 Task: Delete template from list.
Action: Mouse moved to (620, 245)
Screenshot: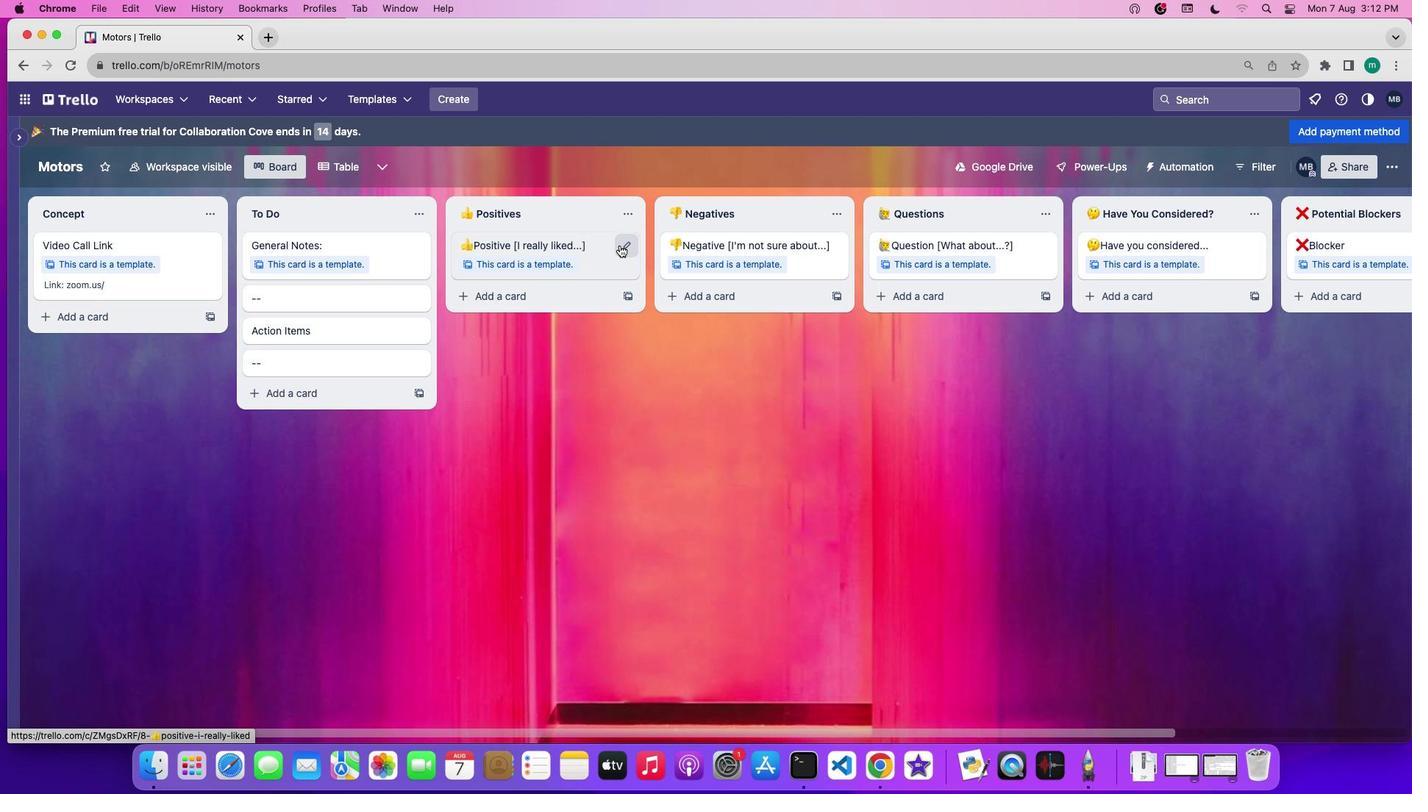 
Action: Mouse pressed left at (620, 245)
Screenshot: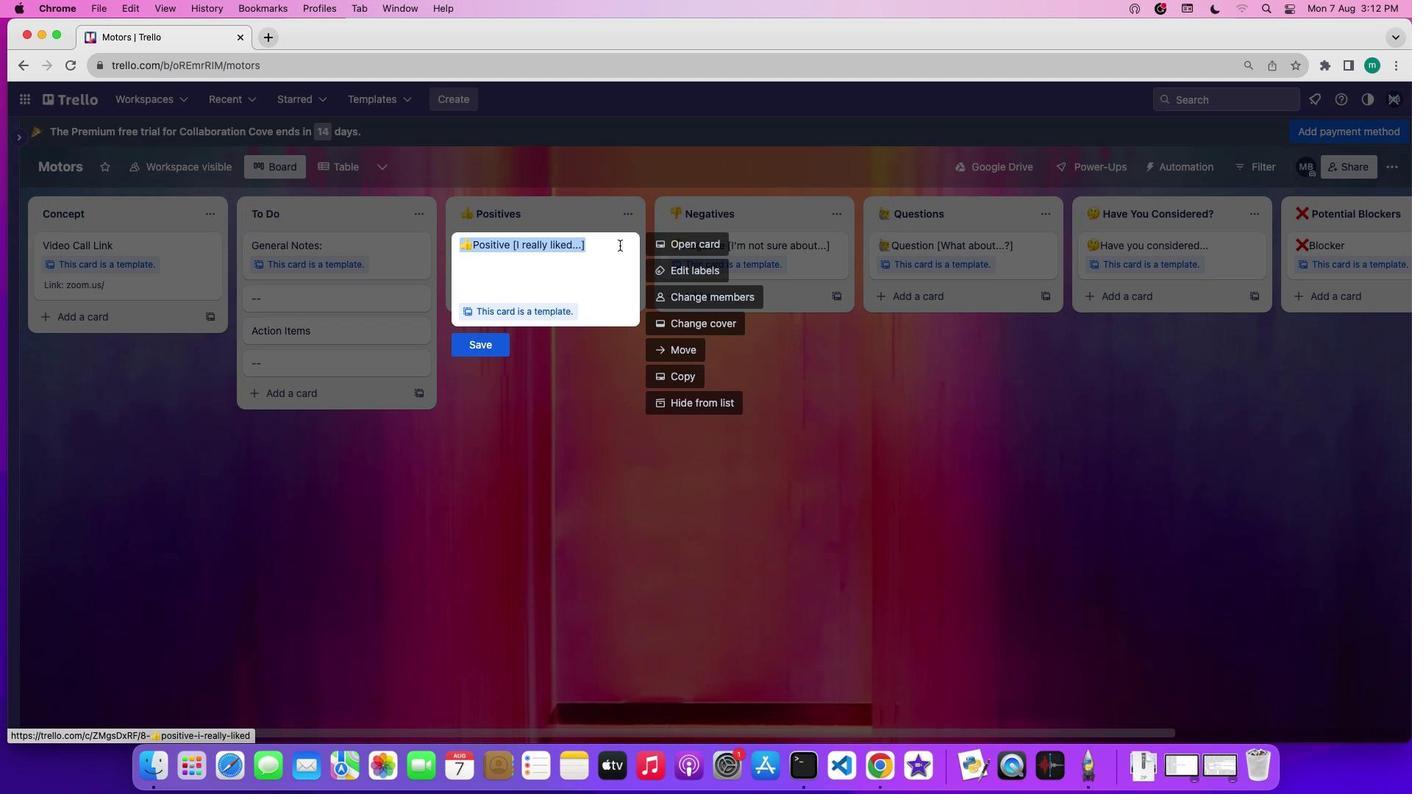
Action: Mouse moved to (714, 245)
Screenshot: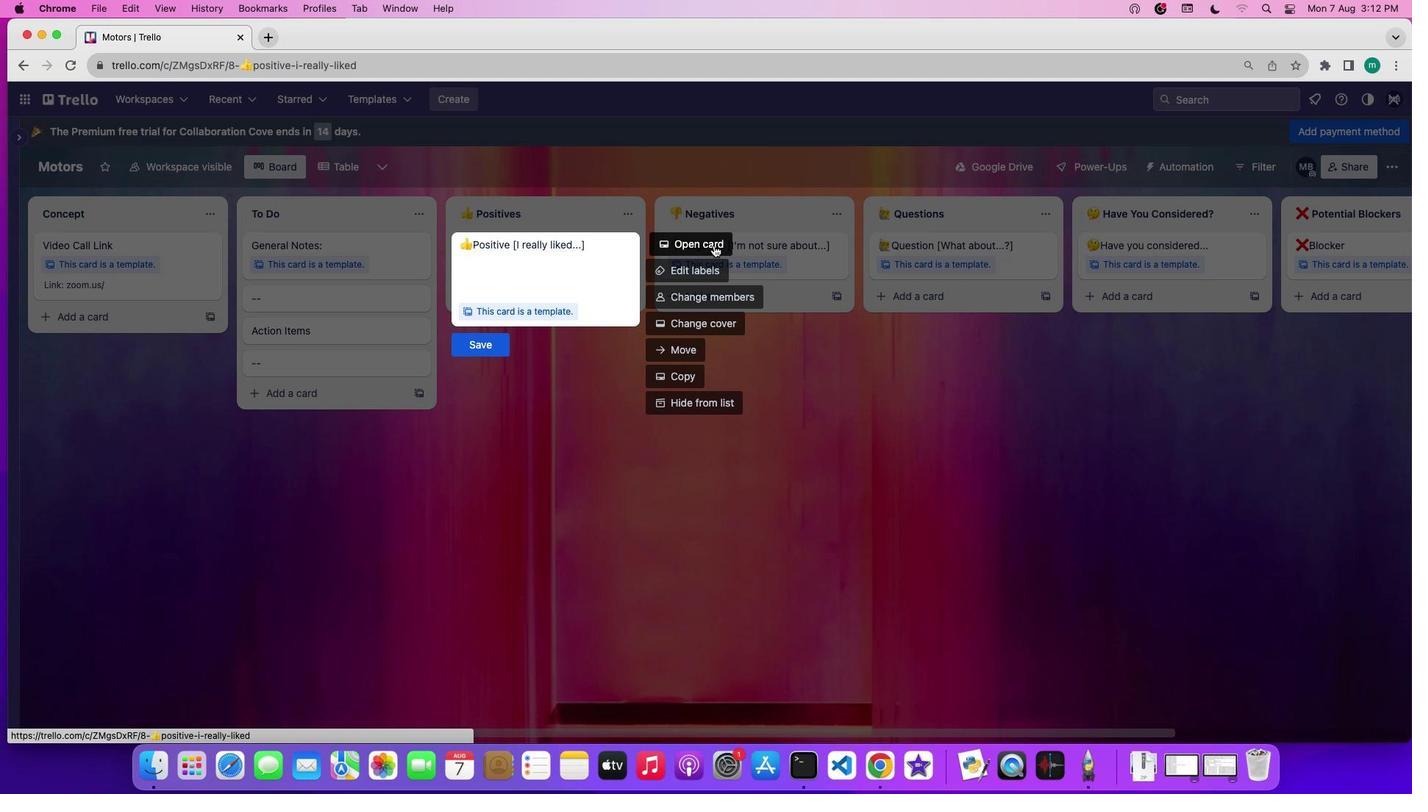 
Action: Mouse pressed left at (714, 245)
Screenshot: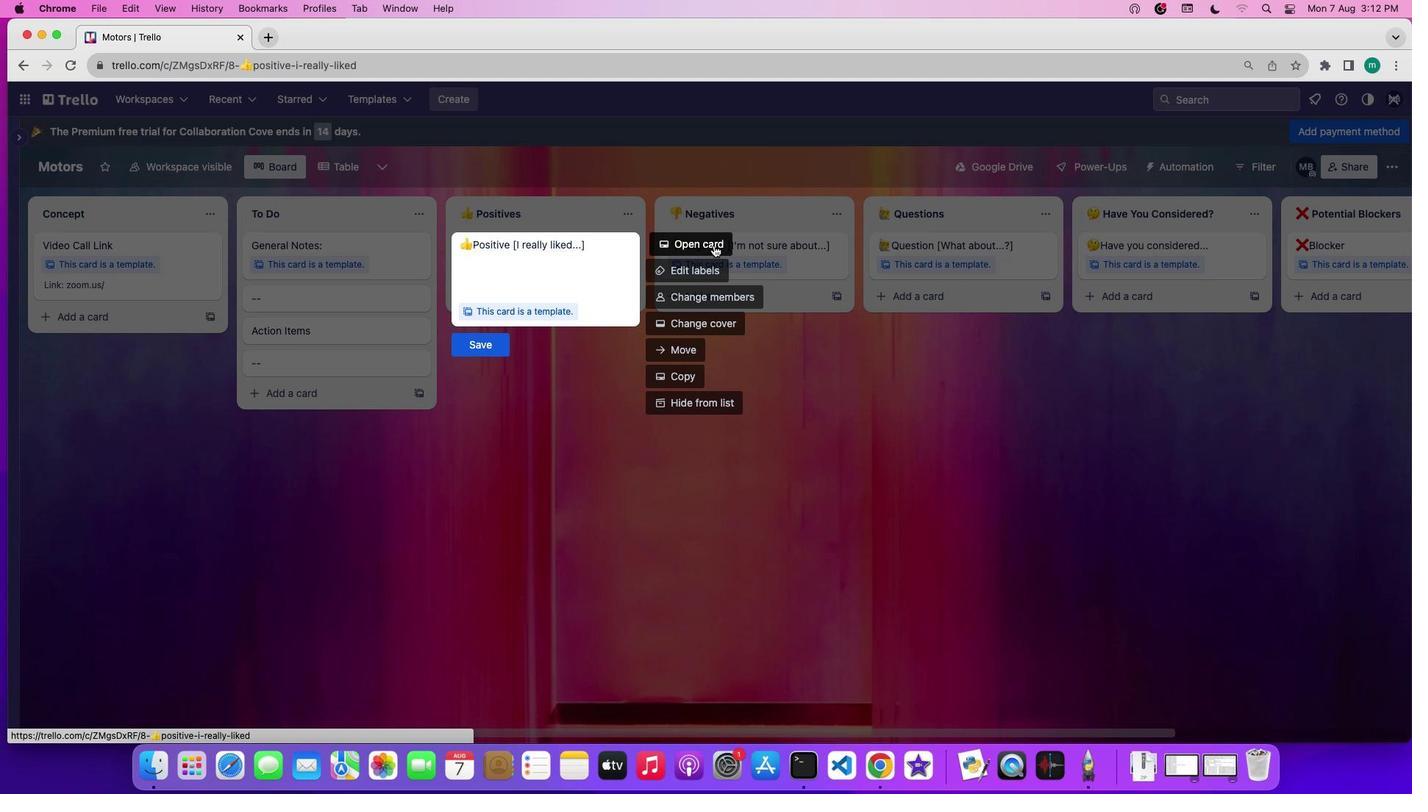 
Action: Mouse moved to (942, 669)
Screenshot: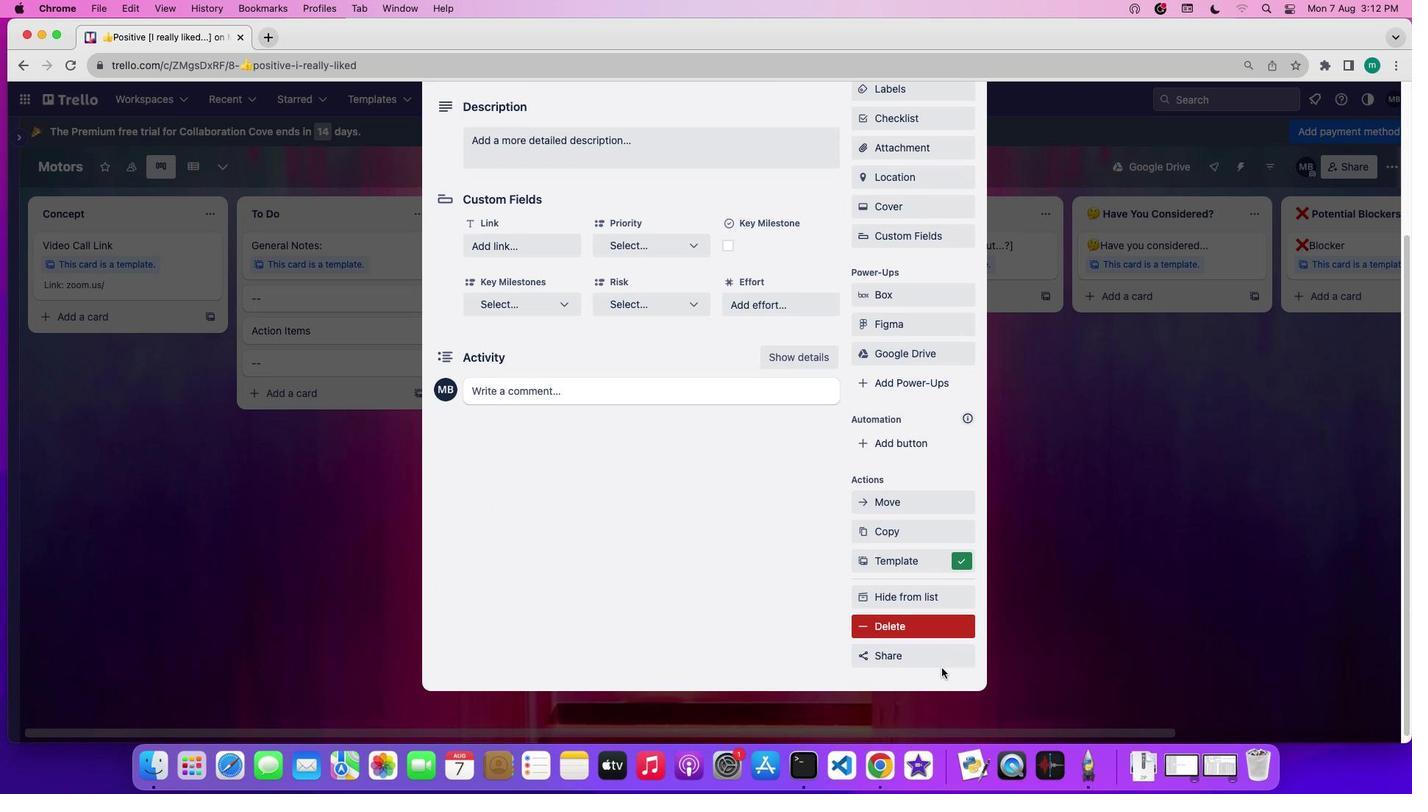 
Action: Mouse scrolled (942, 669) with delta (0, 0)
Screenshot: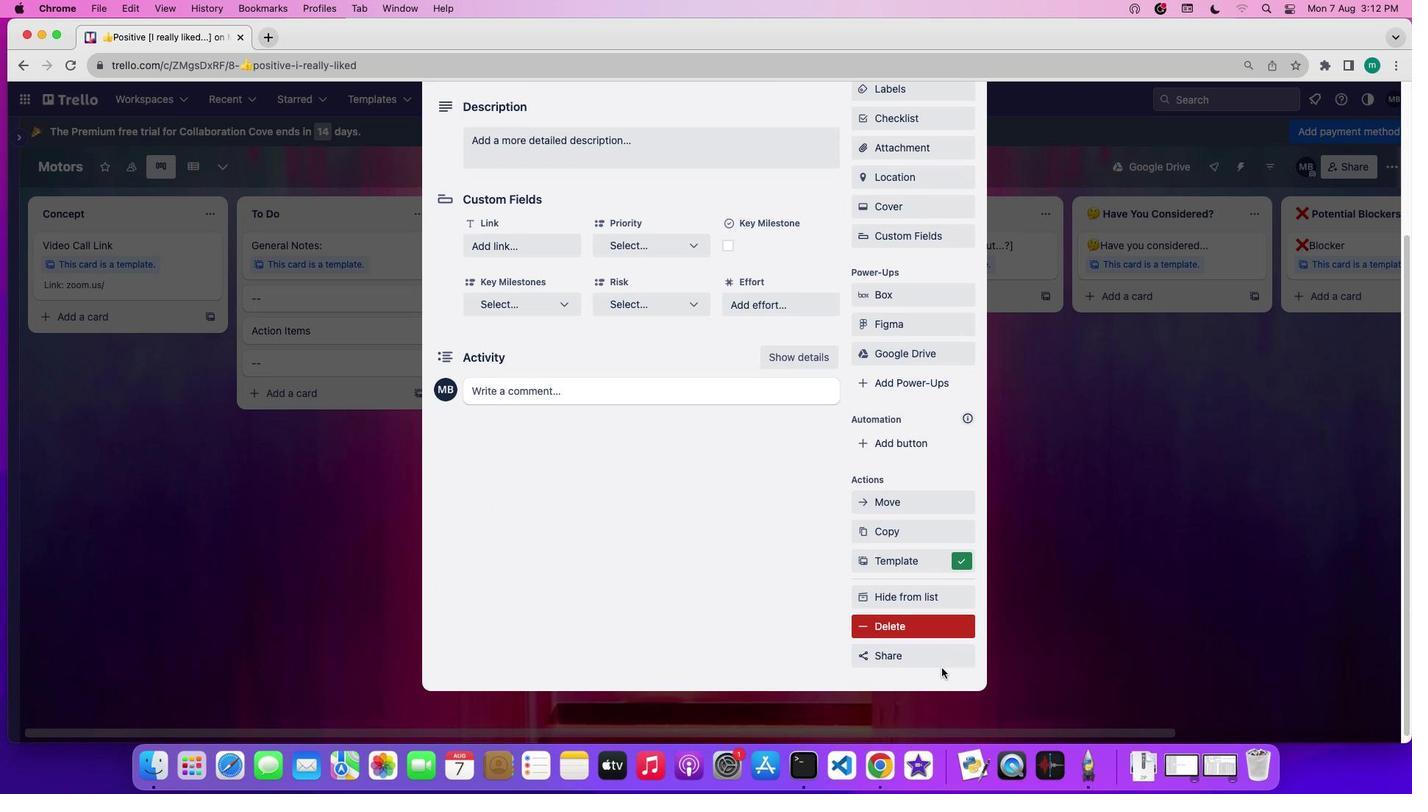 
Action: Mouse moved to (942, 669)
Screenshot: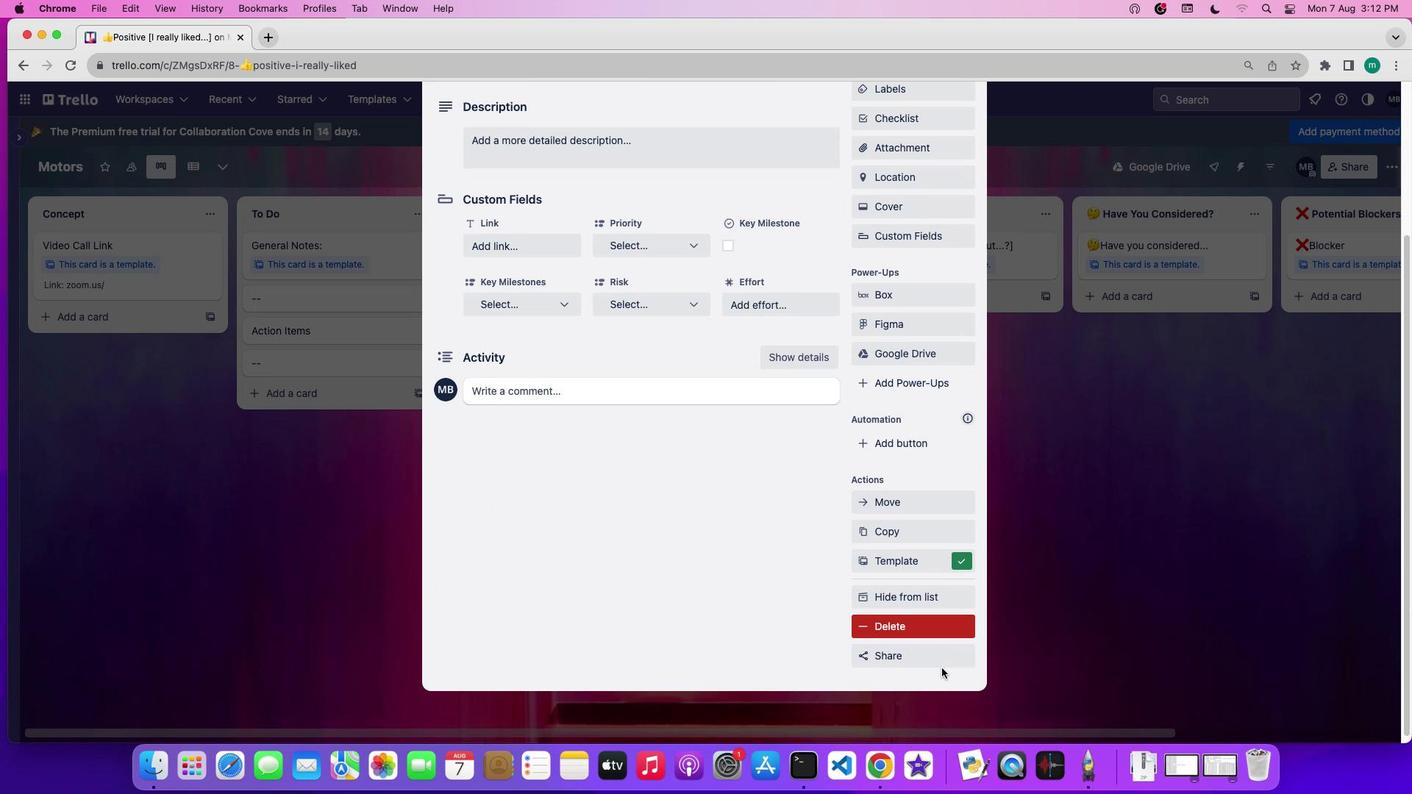 
Action: Mouse scrolled (942, 669) with delta (0, 0)
Screenshot: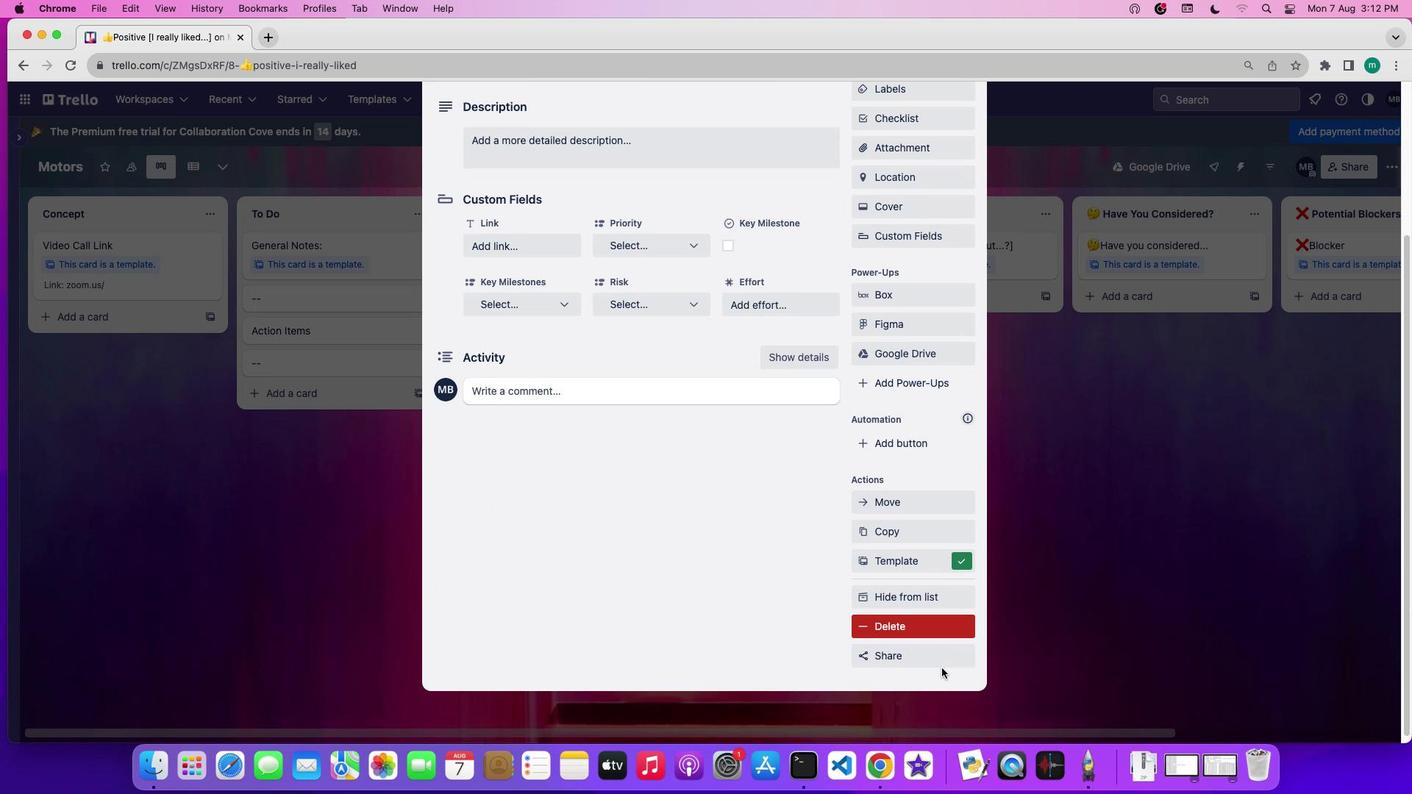 
Action: Mouse moved to (942, 668)
Screenshot: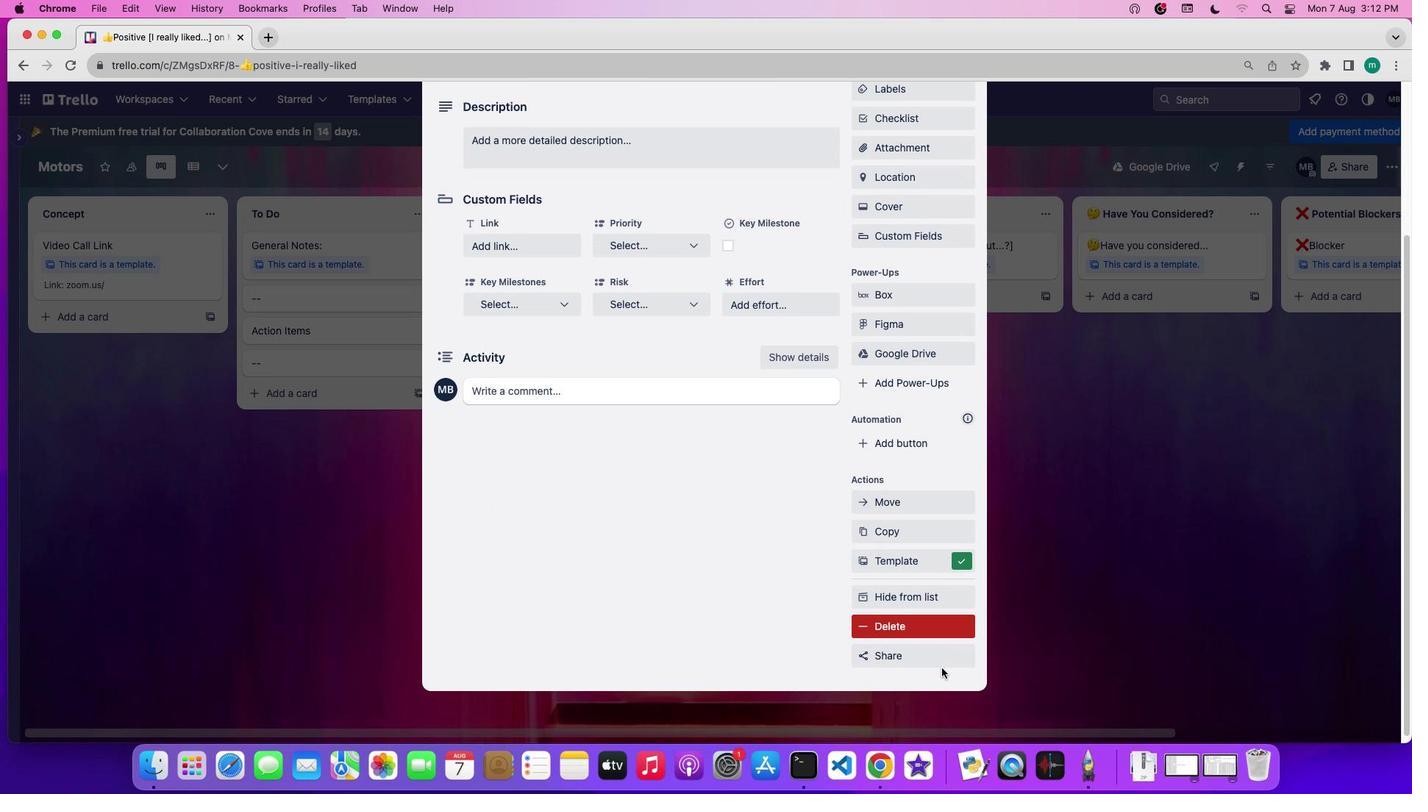 
Action: Mouse scrolled (942, 668) with delta (0, -1)
Screenshot: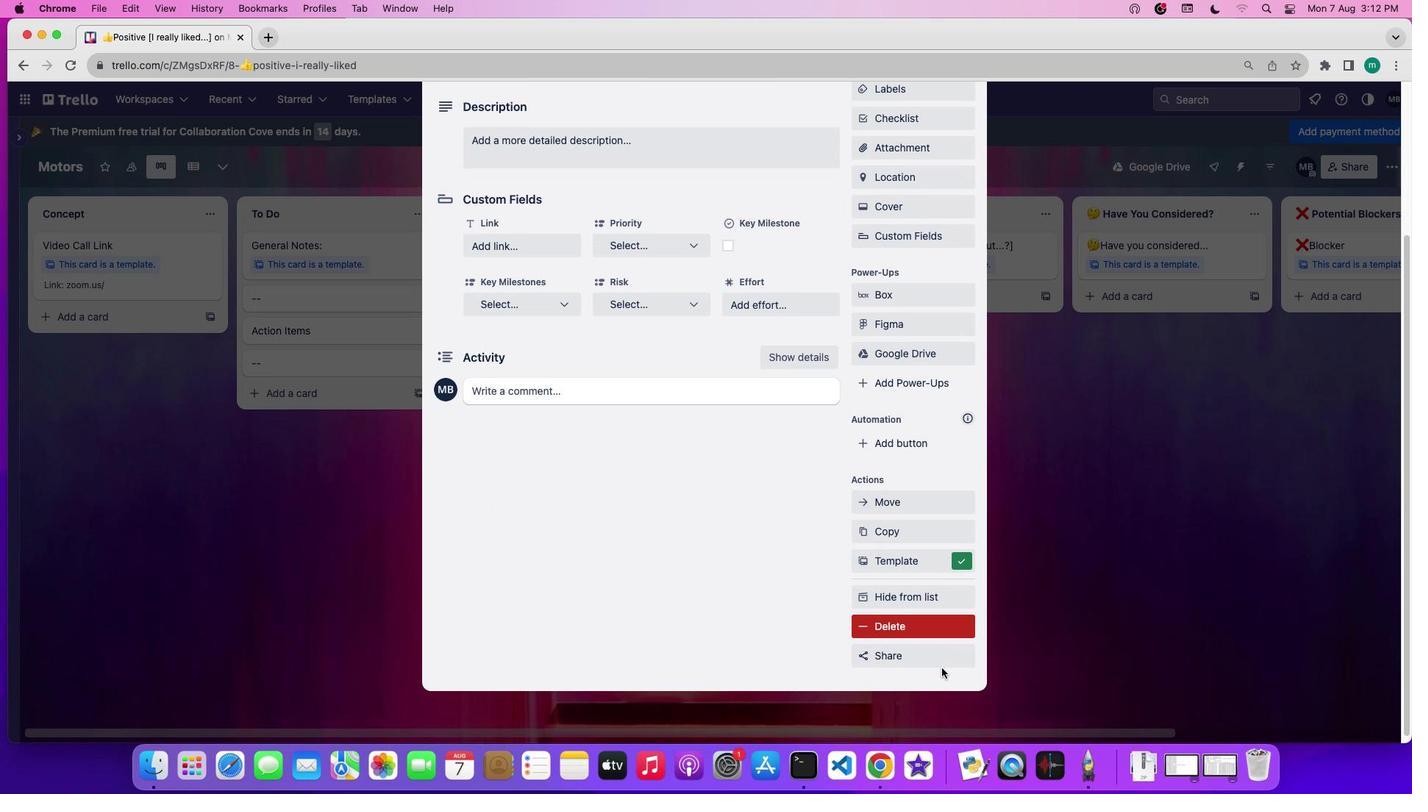 
Action: Mouse scrolled (942, 668) with delta (0, -2)
Screenshot: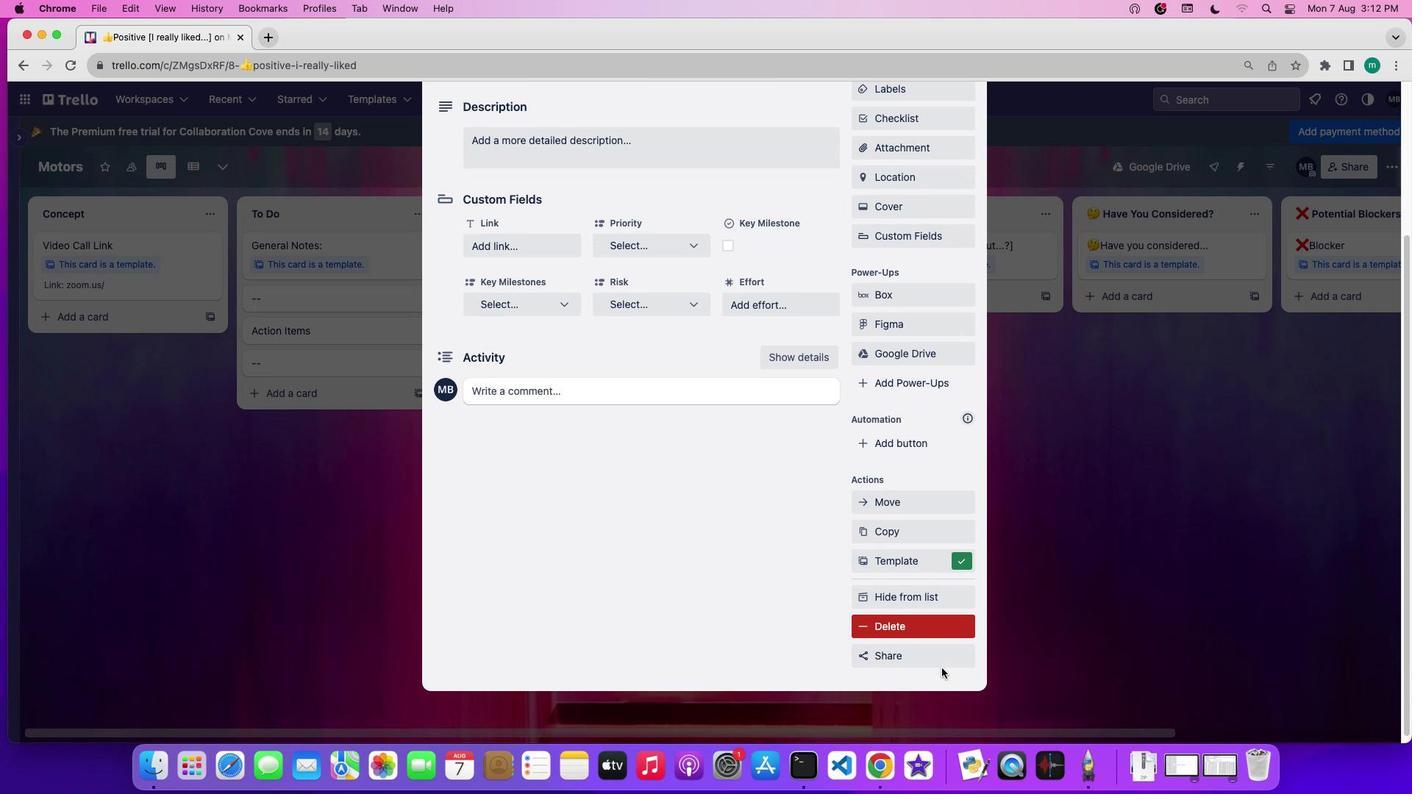 
Action: Mouse moved to (935, 628)
Screenshot: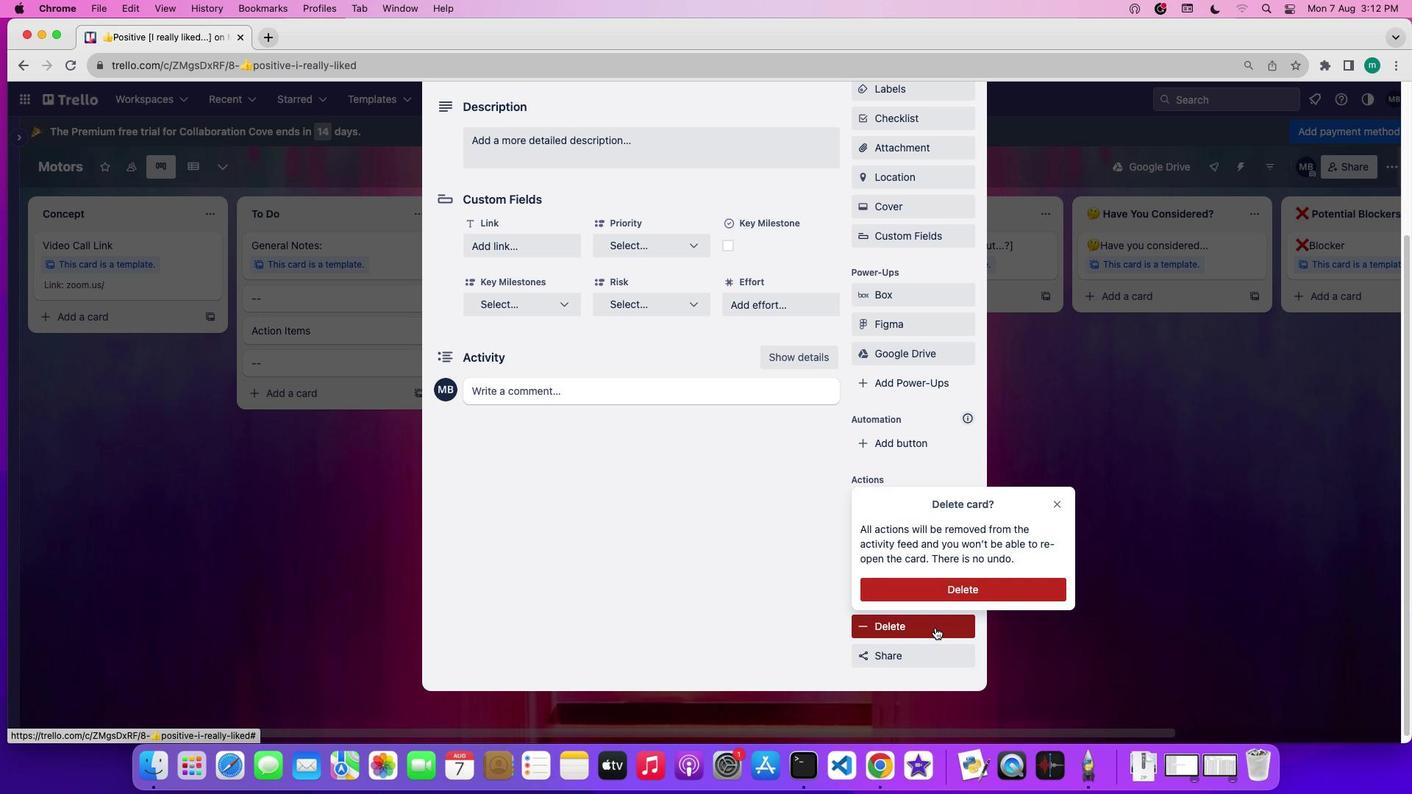 
Action: Mouse pressed left at (935, 628)
Screenshot: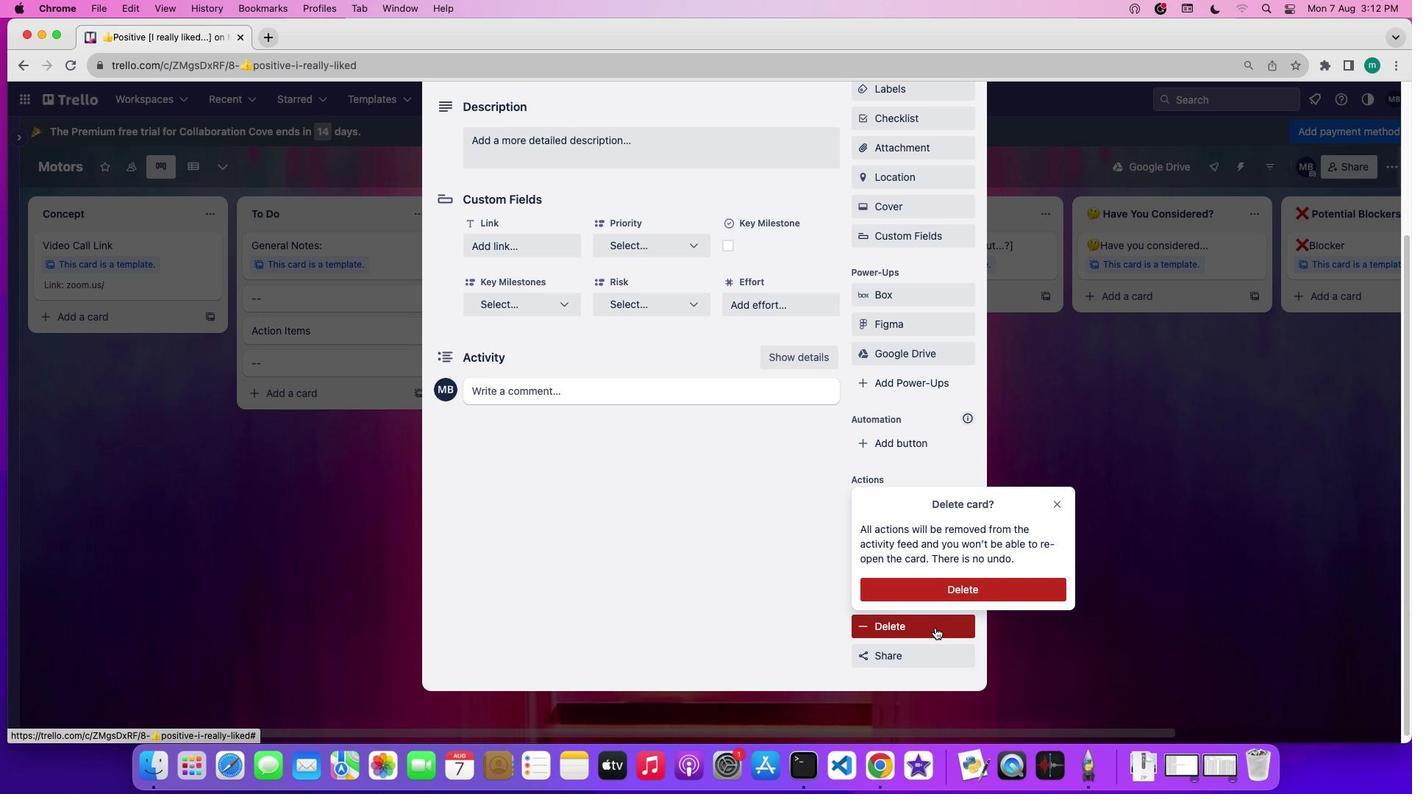 
Action: Mouse moved to (943, 584)
Screenshot: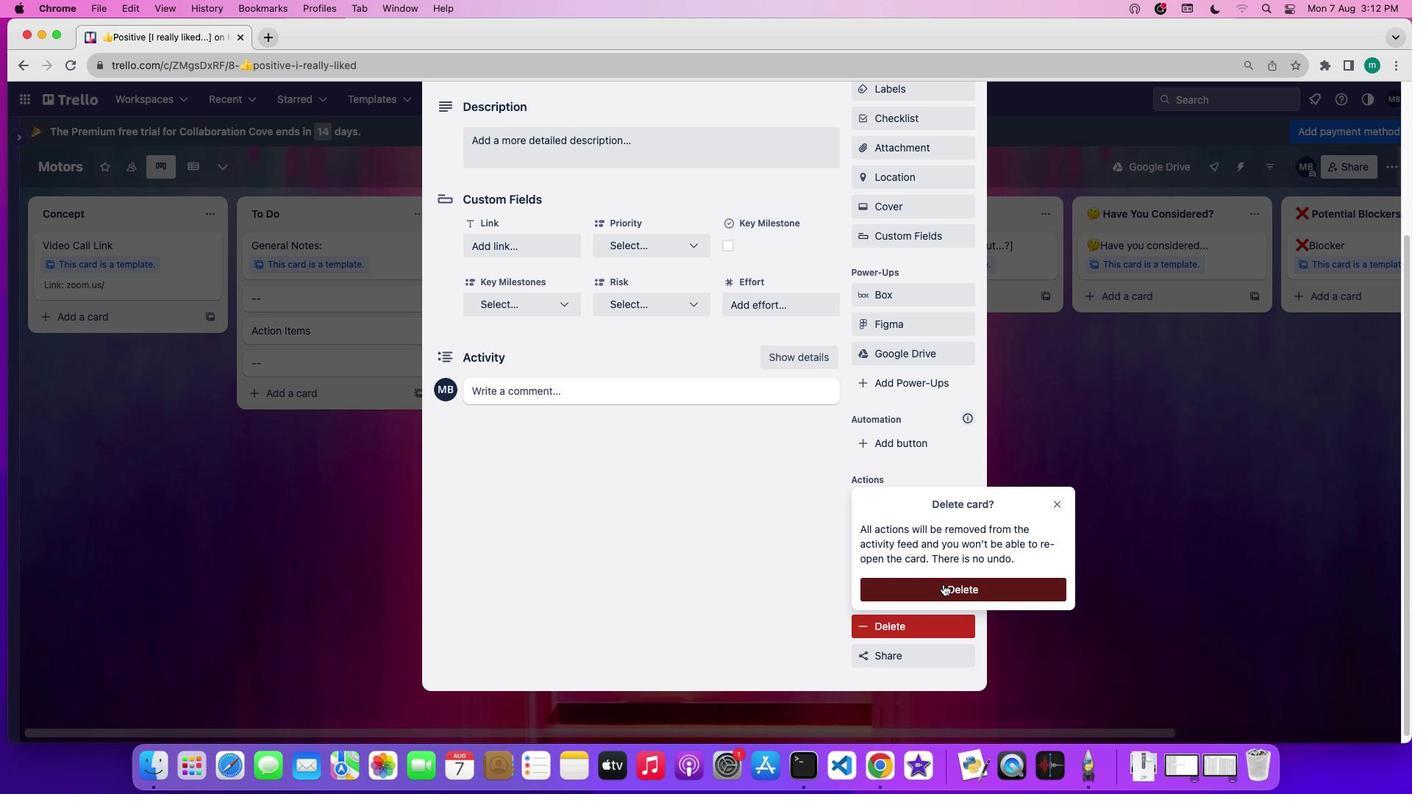 
Action: Mouse pressed left at (943, 584)
Screenshot: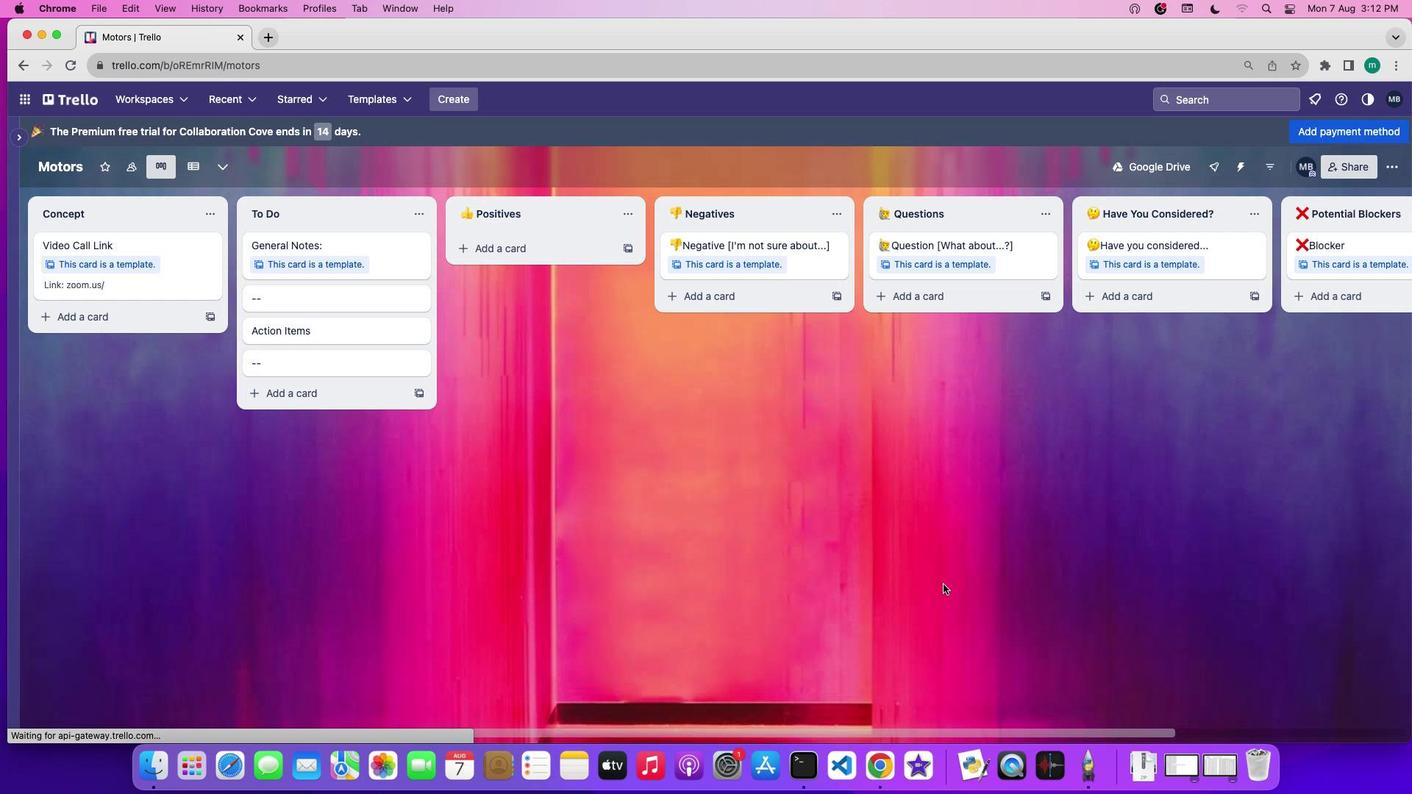 
